 Task: Create List Mortgages in Board Content Marketing Campaigns to Workspace Enterprise Resource Planning. Create List Quotes in Board Website Conversion Rate Optimization to Workspace Enterprise Resource Planning. Create List Home Equity Loans in Board Market Opportunity Analysis to Workspace Enterprise Resource Planning
Action: Mouse moved to (58, 247)
Screenshot: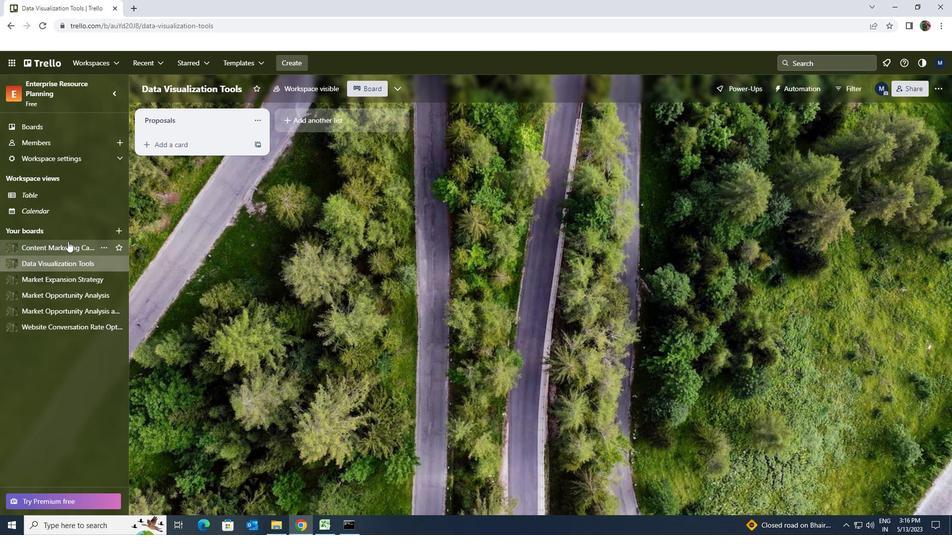 
Action: Mouse pressed left at (58, 247)
Screenshot: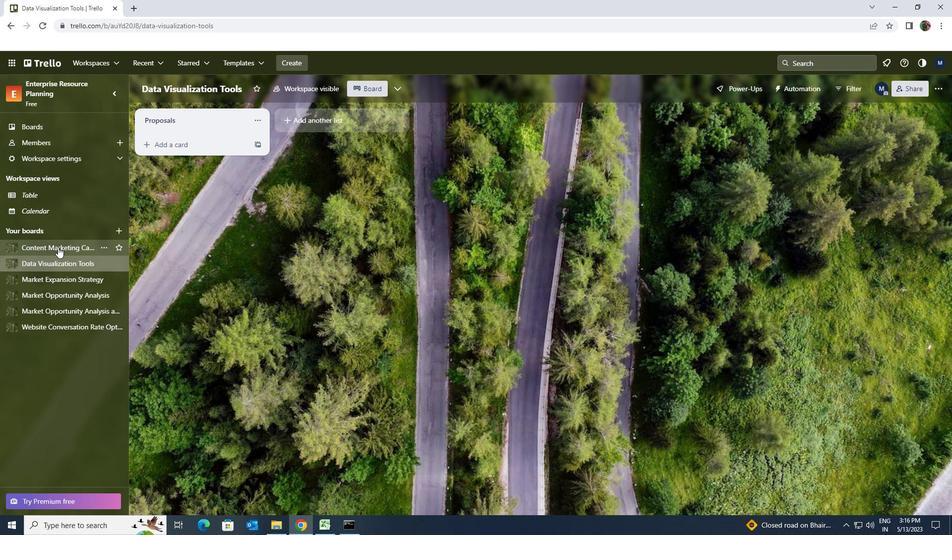 
Action: Mouse moved to (170, 126)
Screenshot: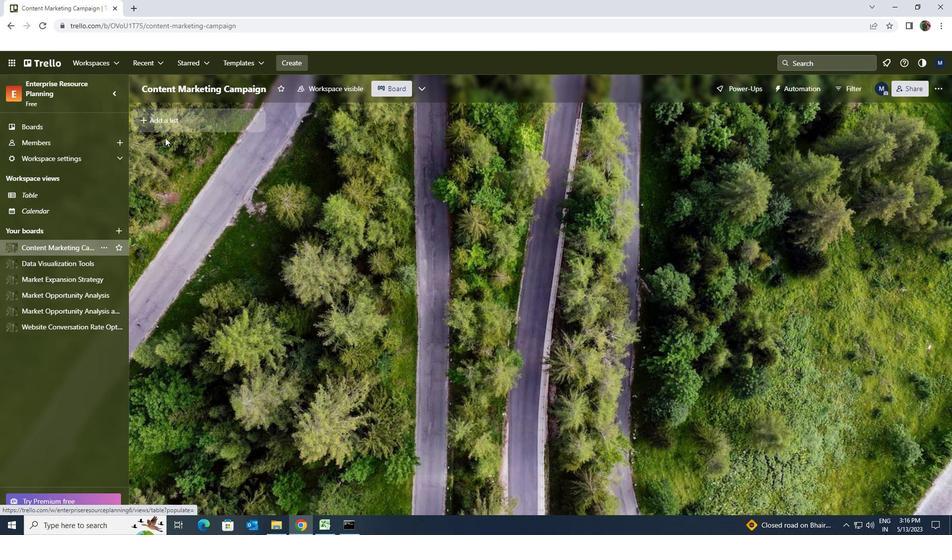 
Action: Mouse pressed left at (170, 126)
Screenshot: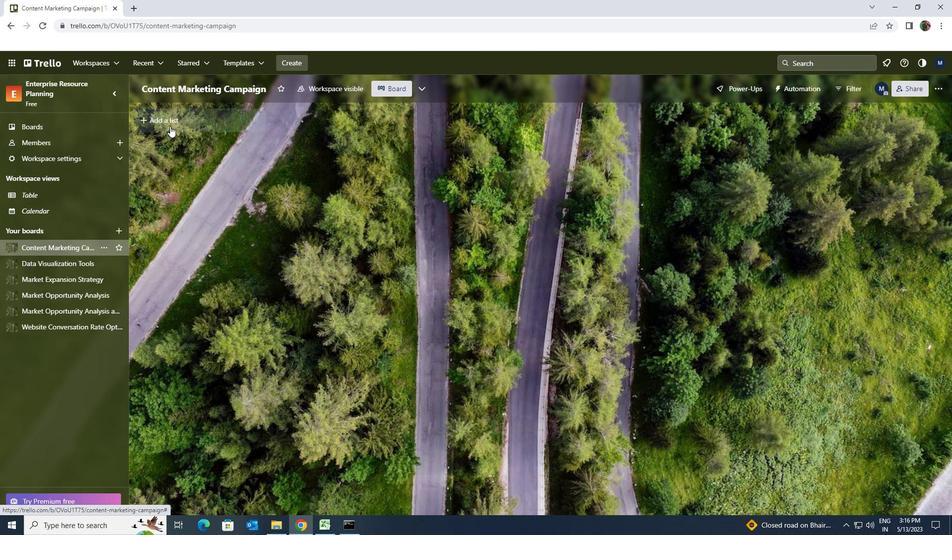 
Action: Key pressed <Key.shift>MORTGAGES
Screenshot: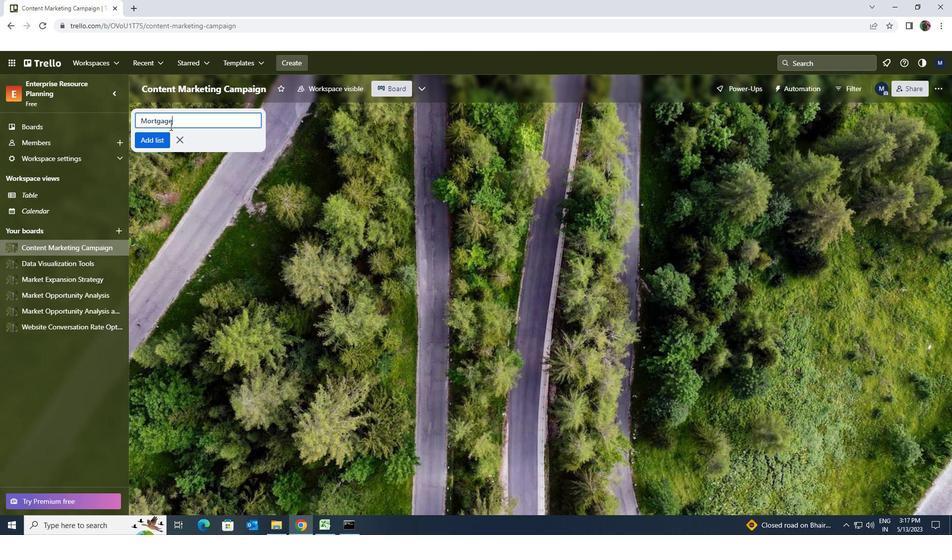 
Action: Mouse moved to (160, 138)
Screenshot: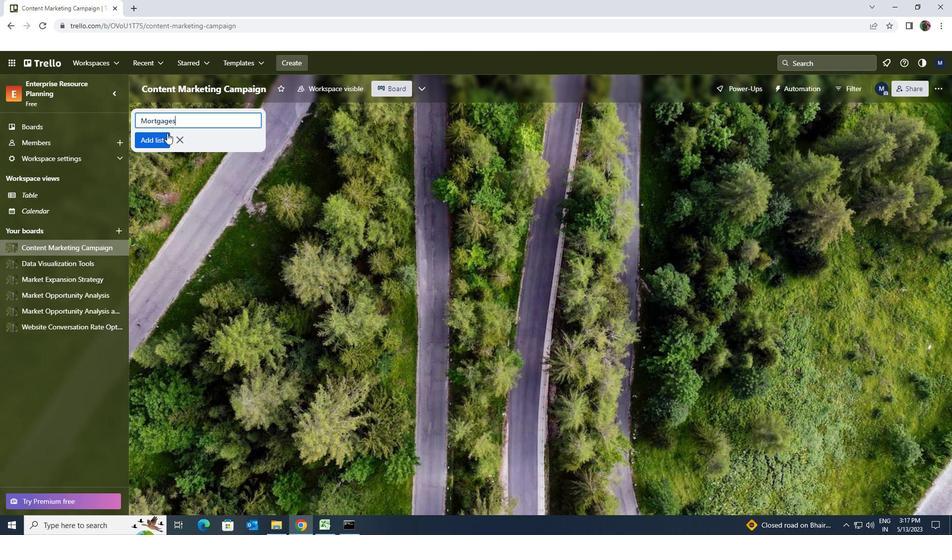 
Action: Mouse pressed left at (160, 138)
Screenshot: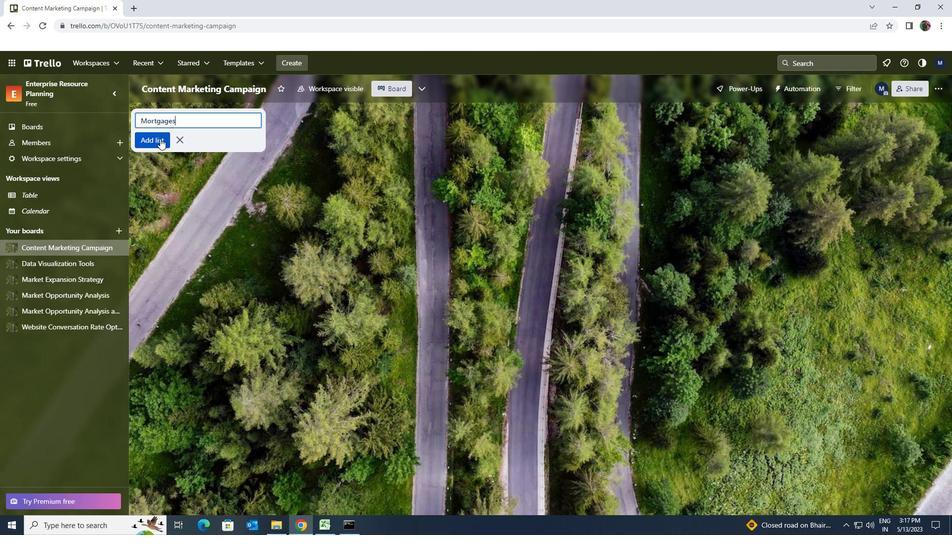 
Action: Mouse moved to (94, 319)
Screenshot: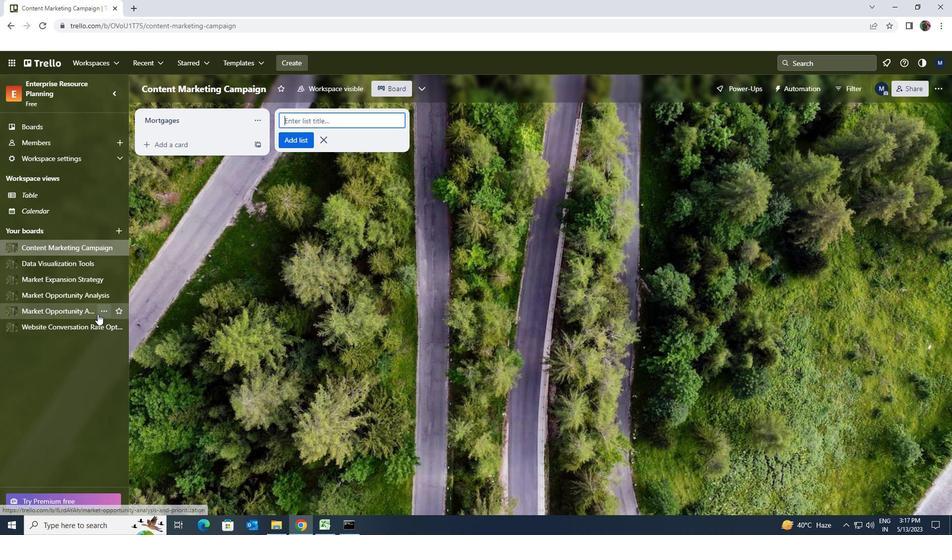 
Action: Mouse pressed left at (94, 319)
Screenshot: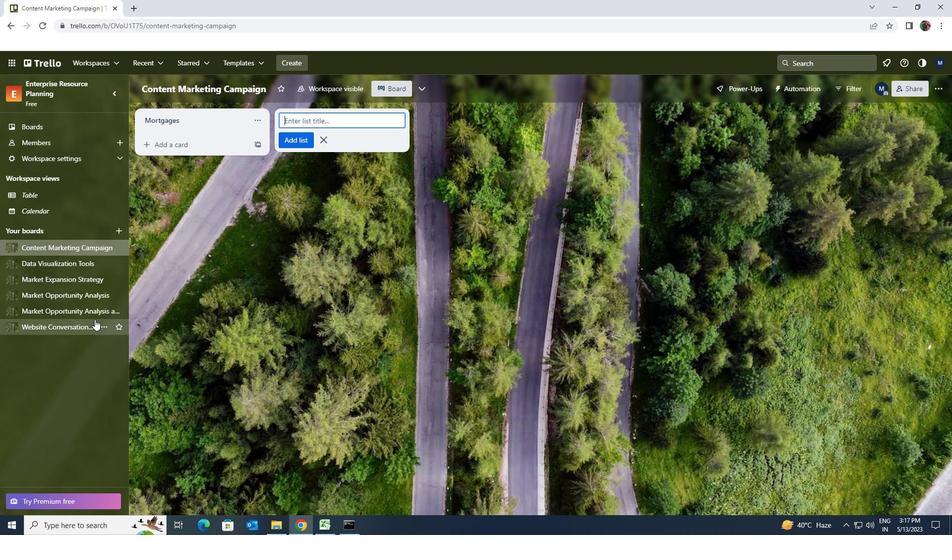 
Action: Mouse moved to (138, 118)
Screenshot: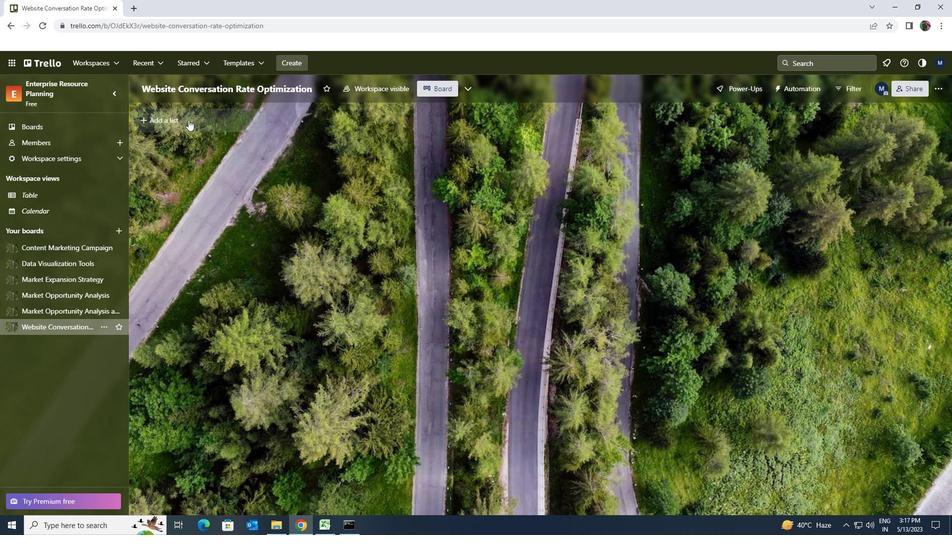 
Action: Mouse pressed left at (138, 118)
Screenshot: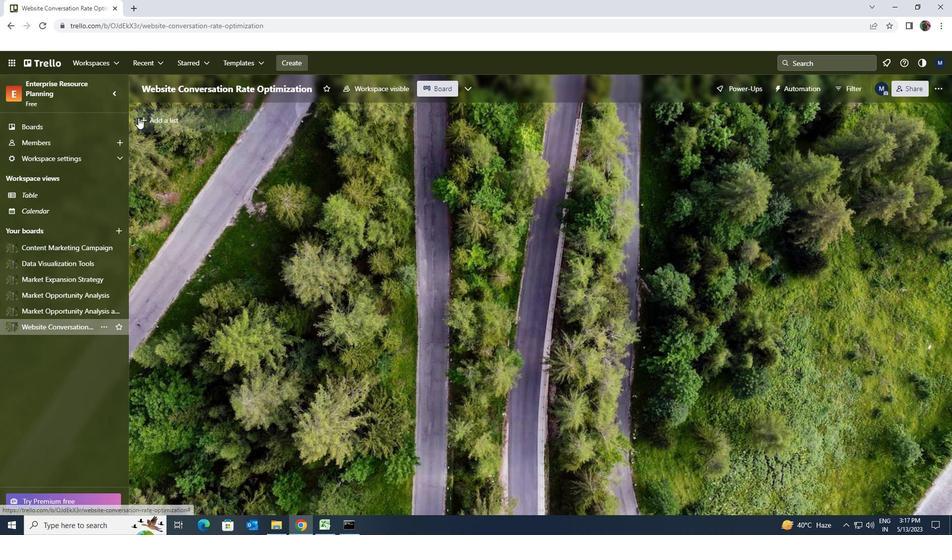 
Action: Mouse moved to (140, 119)
Screenshot: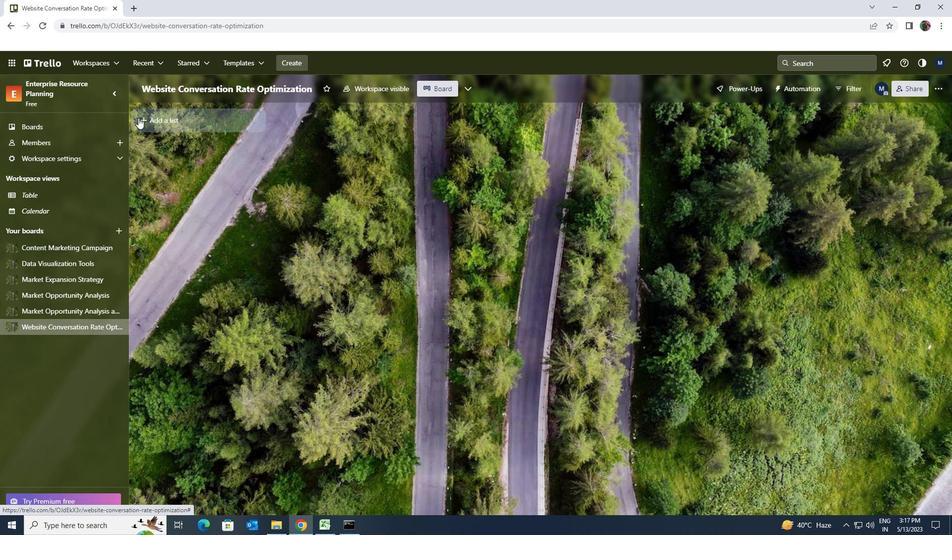
Action: Key pressed <Key.shift><Key.shift><Key.shift><Key.shift><Key.shift><Key.shift><Key.shift><Key.shift><Key.shift><Key.shift><Key.shift><Key.shift>QUOTES
Screenshot: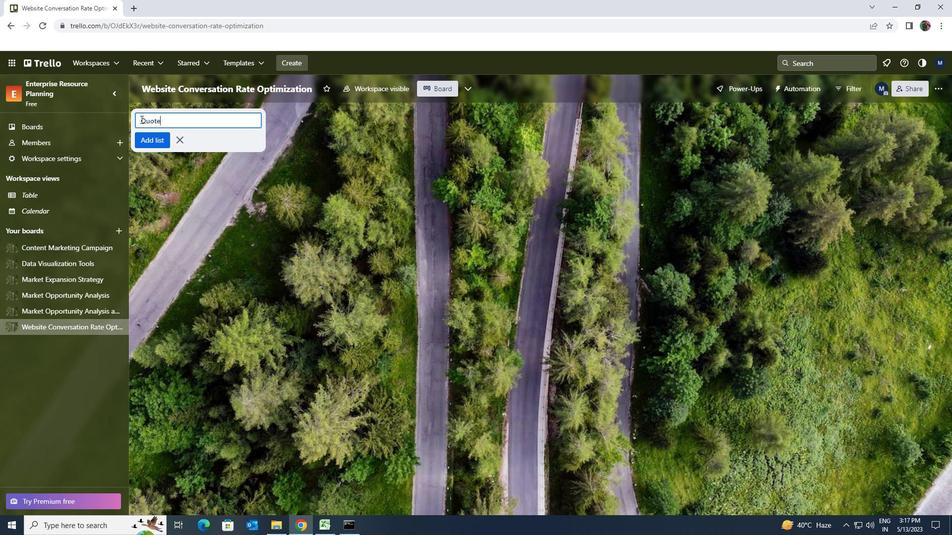
Action: Mouse moved to (157, 139)
Screenshot: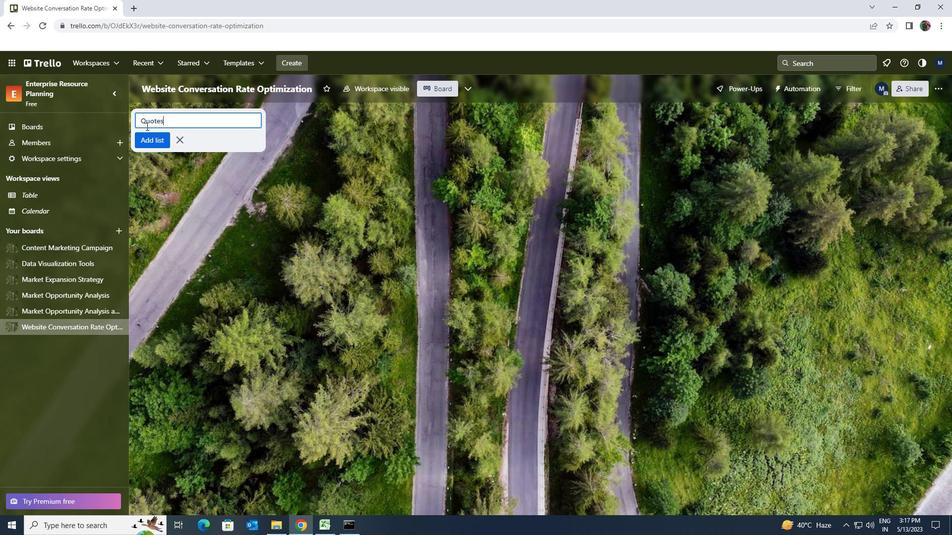 
Action: Mouse pressed left at (157, 139)
Screenshot: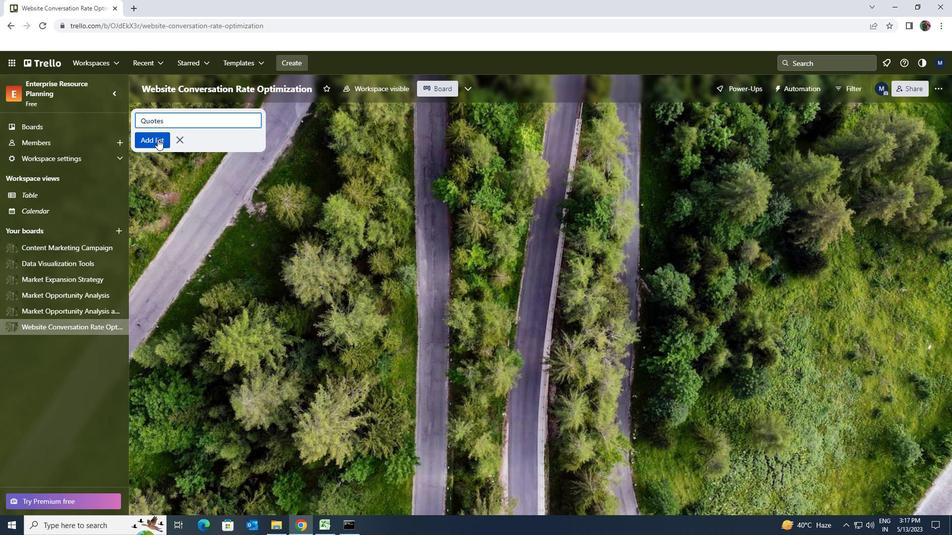 
Action: Mouse moved to (81, 290)
Screenshot: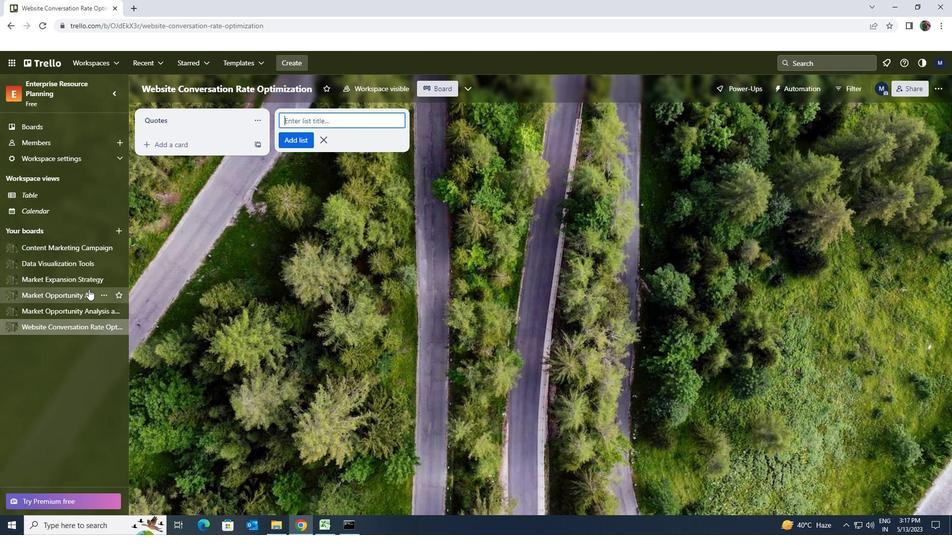 
Action: Mouse pressed left at (81, 290)
Screenshot: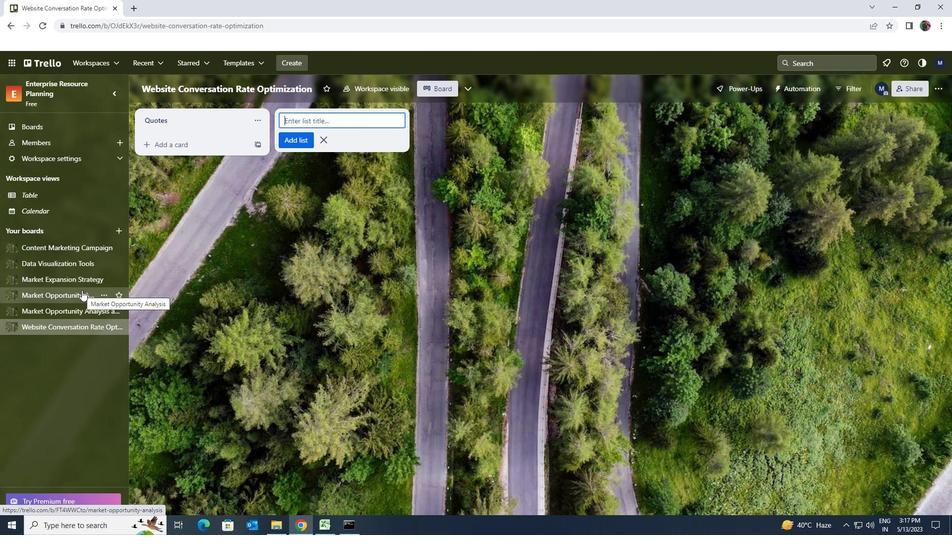 
Action: Mouse moved to (288, 117)
Screenshot: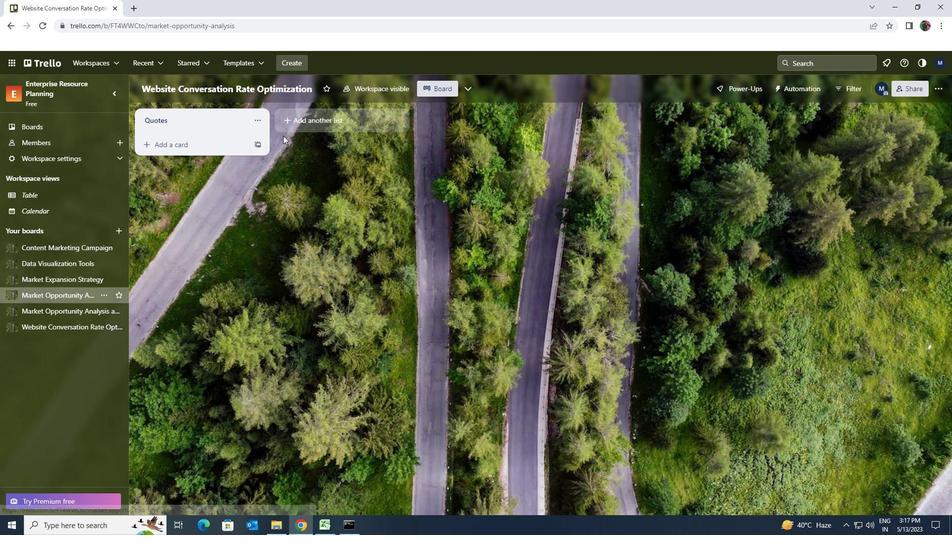 
Action: Mouse pressed left at (288, 117)
Screenshot: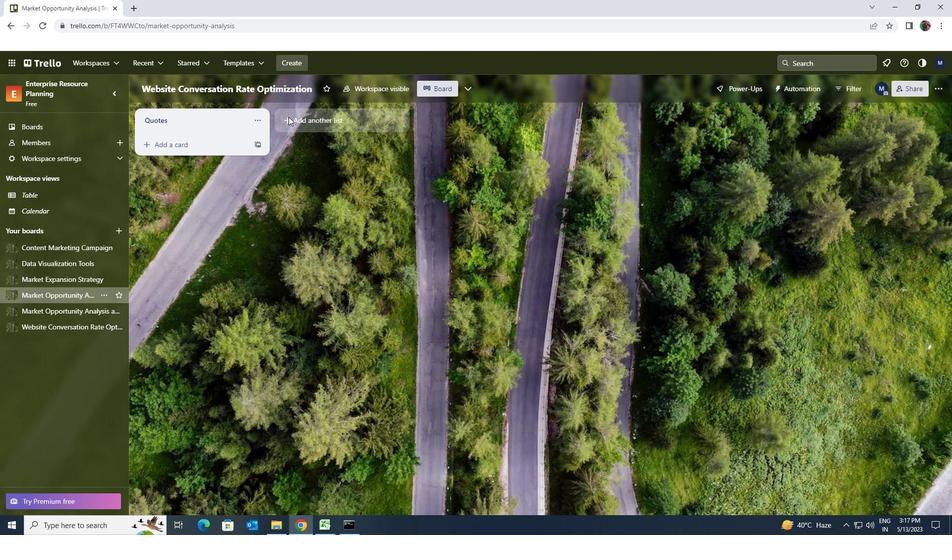 
Action: Mouse moved to (162, 119)
Screenshot: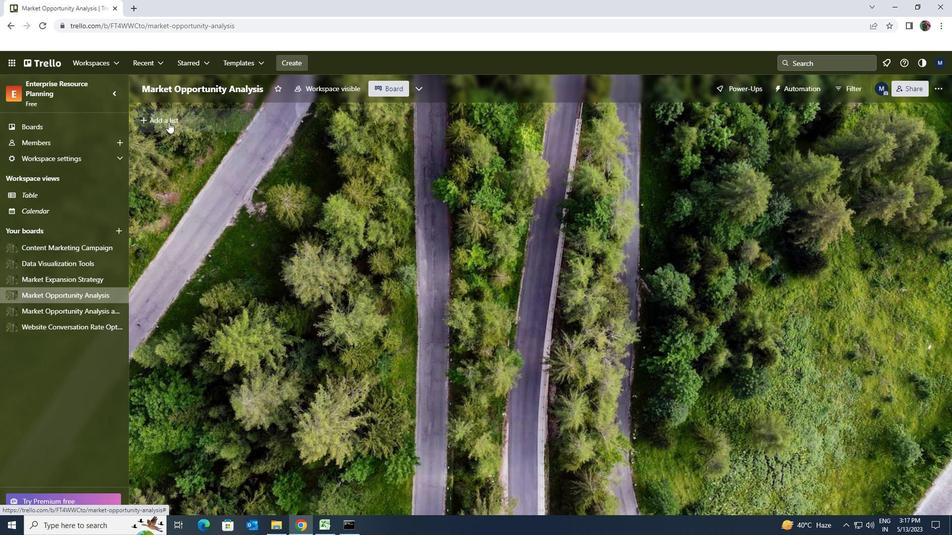 
Action: Mouse pressed left at (162, 119)
Screenshot: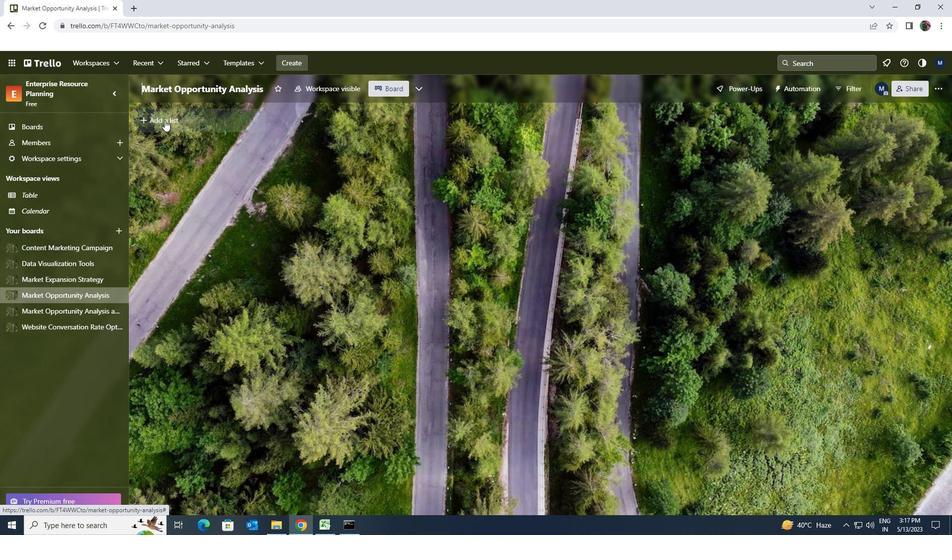 
Action: Key pressed <Key.shift><Key.shift><Key.shift>HOME<Key.space><Key.shift><Key.shift><Key.shift>EQUITY<Key.space><Key.shift>LONS<Key.backspace><Key.backspace>ANS
Screenshot: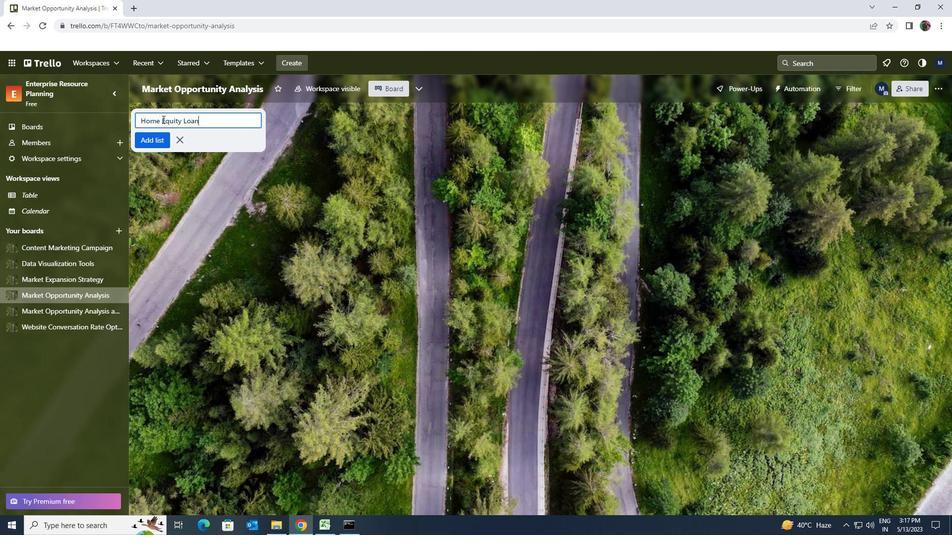
Action: Mouse moved to (163, 143)
Screenshot: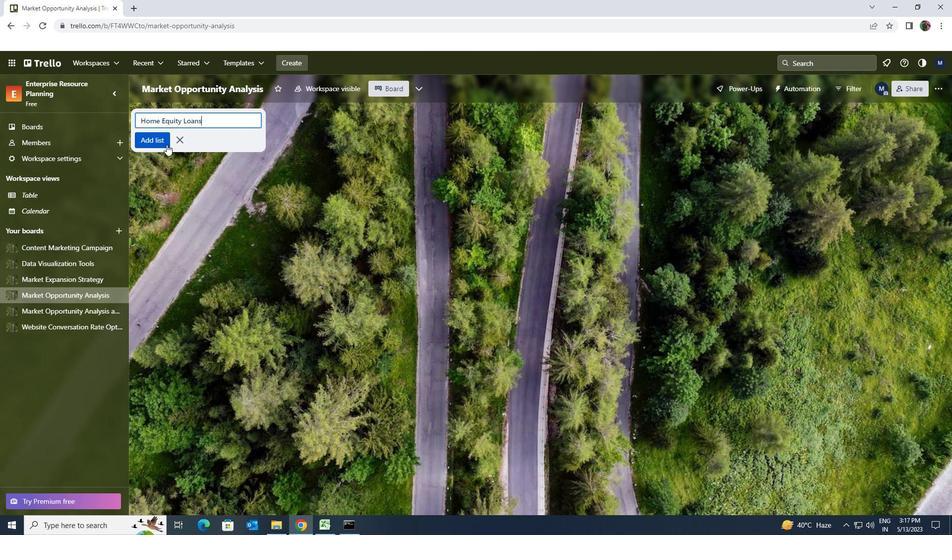 
Action: Mouse pressed left at (163, 143)
Screenshot: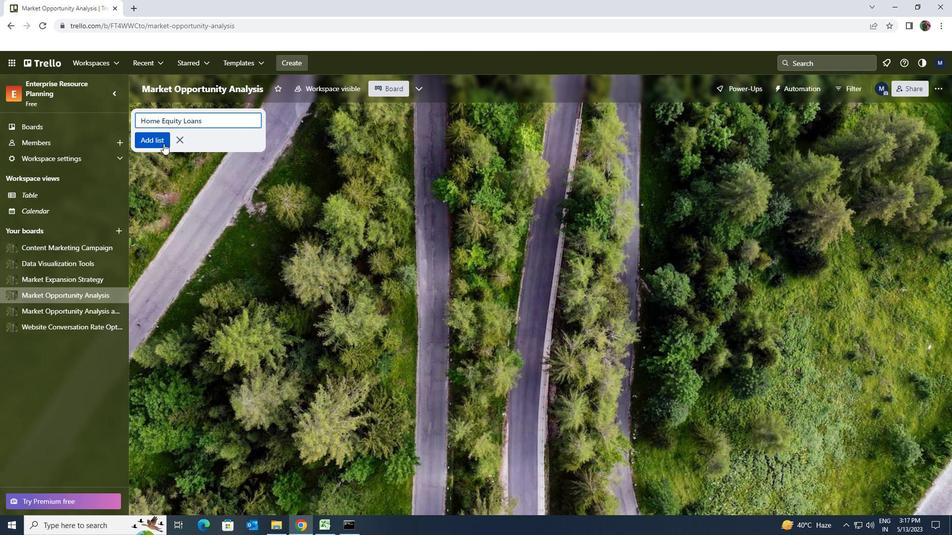 
